 Task: Zoom in the drawing page one time.
Action: Mouse moved to (86, 72)
Screenshot: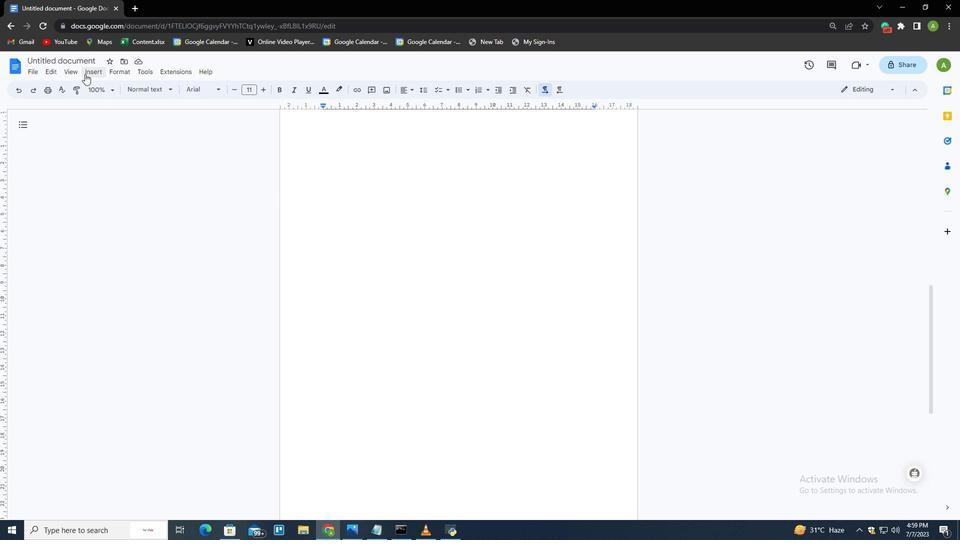 
Action: Mouse pressed left at (86, 72)
Screenshot: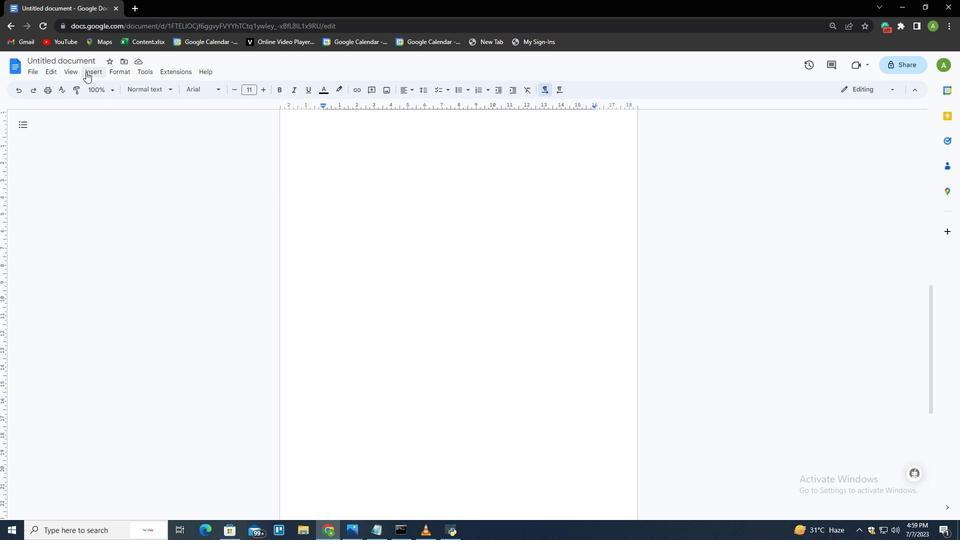 
Action: Mouse moved to (113, 117)
Screenshot: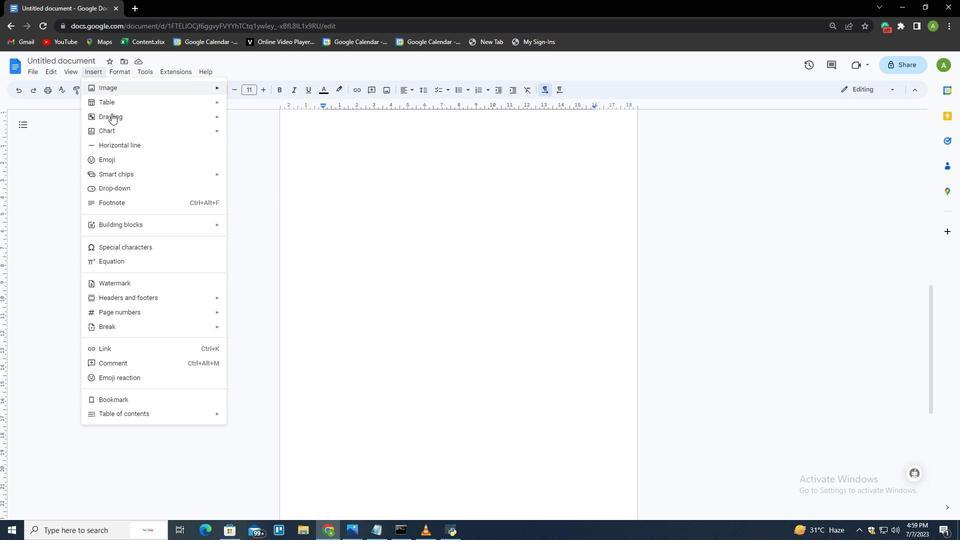 
Action: Mouse pressed left at (113, 117)
Screenshot: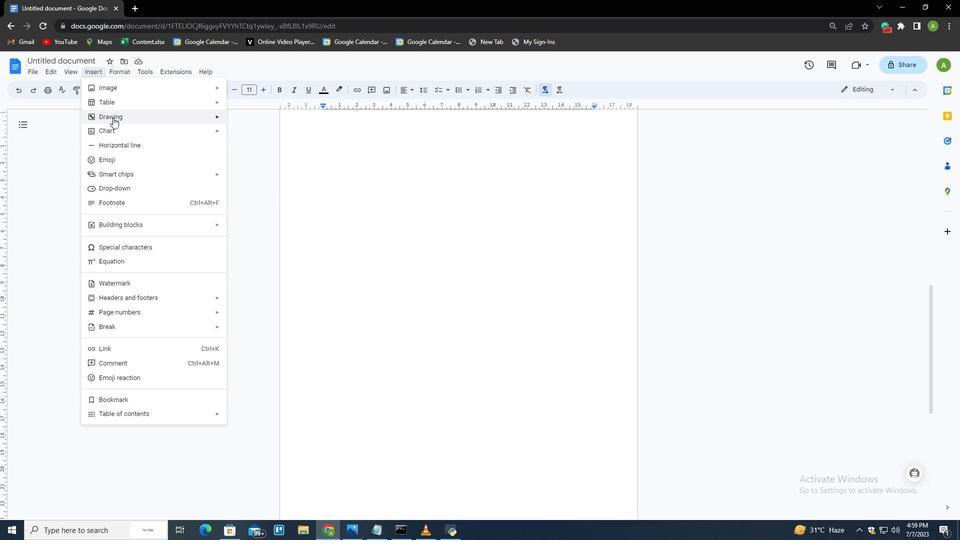 
Action: Mouse moved to (255, 119)
Screenshot: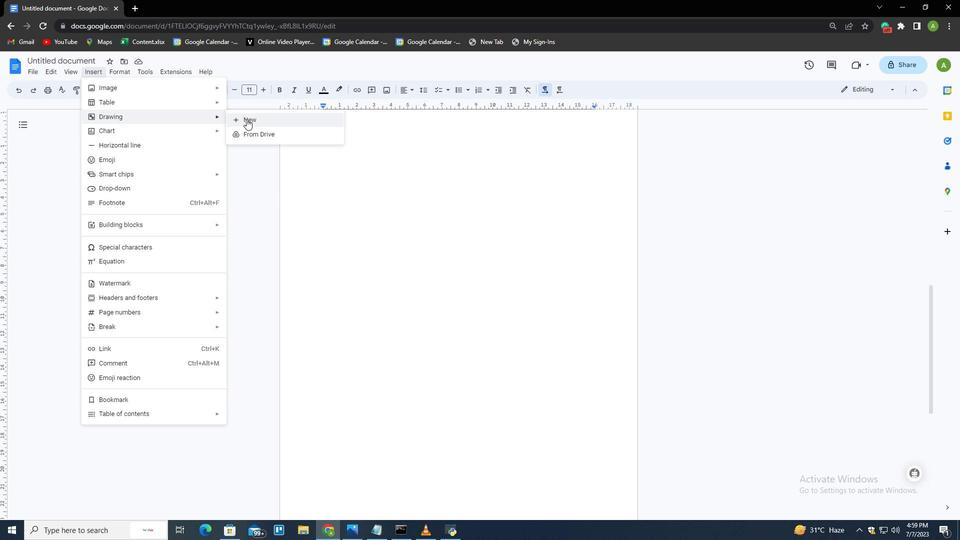 
Action: Mouse pressed left at (255, 119)
Screenshot: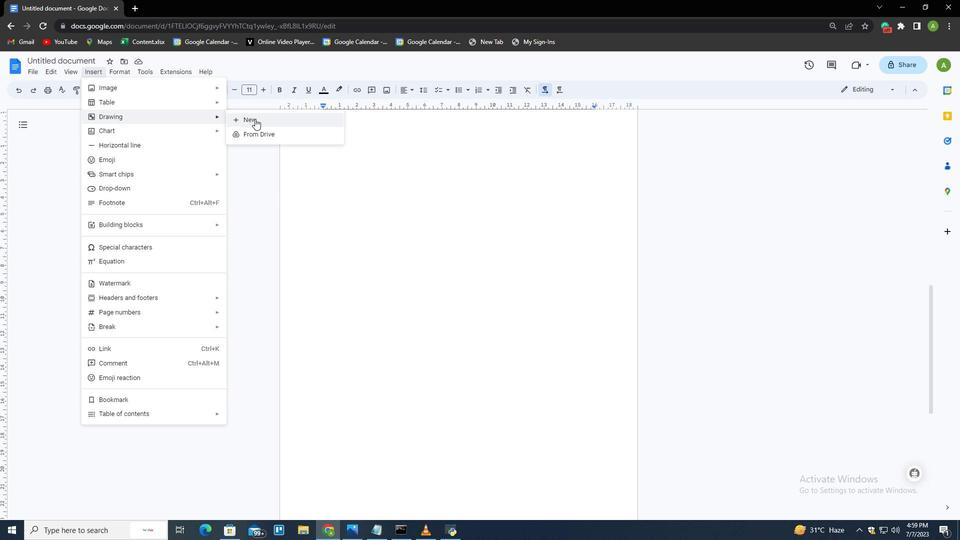 
Action: Mouse moved to (314, 113)
Screenshot: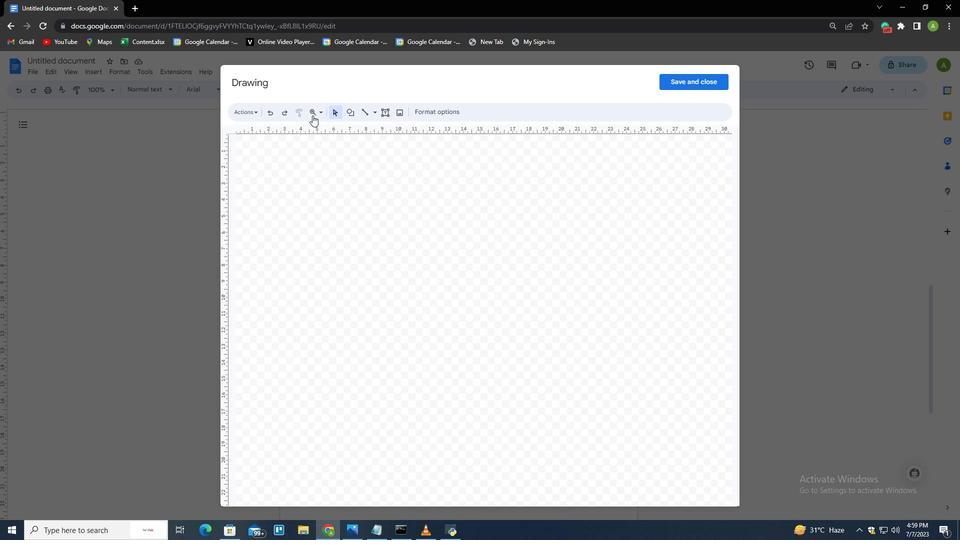 
Action: Mouse pressed left at (314, 113)
Screenshot: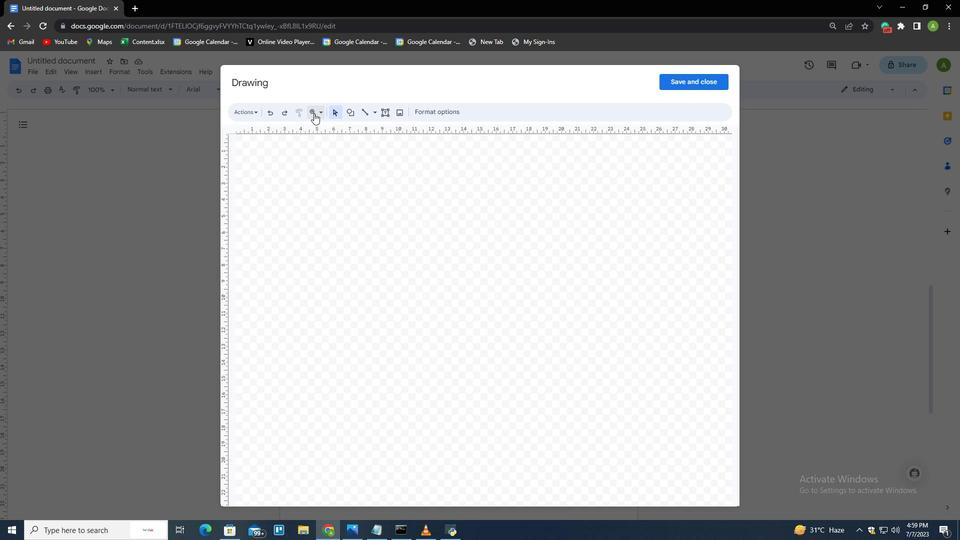 
Action: Mouse moved to (347, 212)
Screenshot: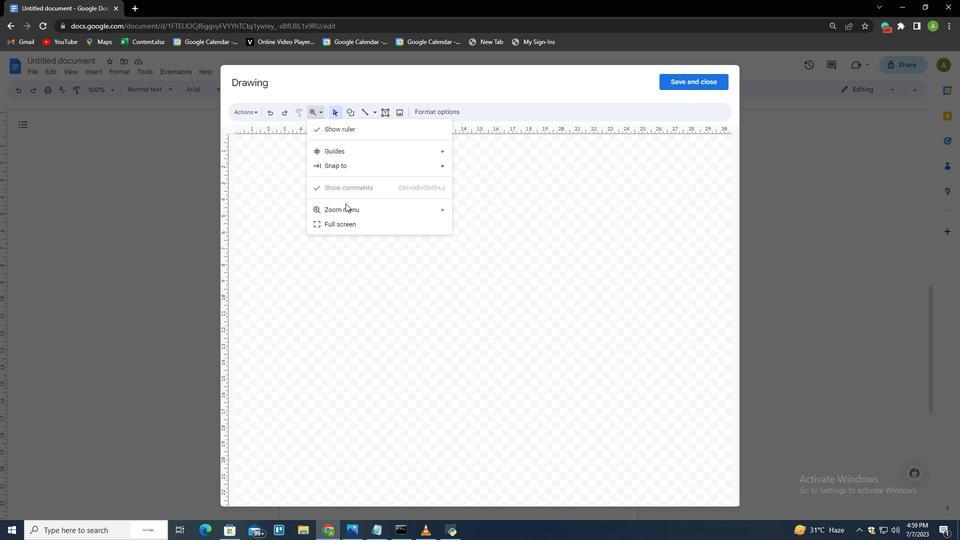 
Action: Mouse pressed left at (347, 212)
Screenshot: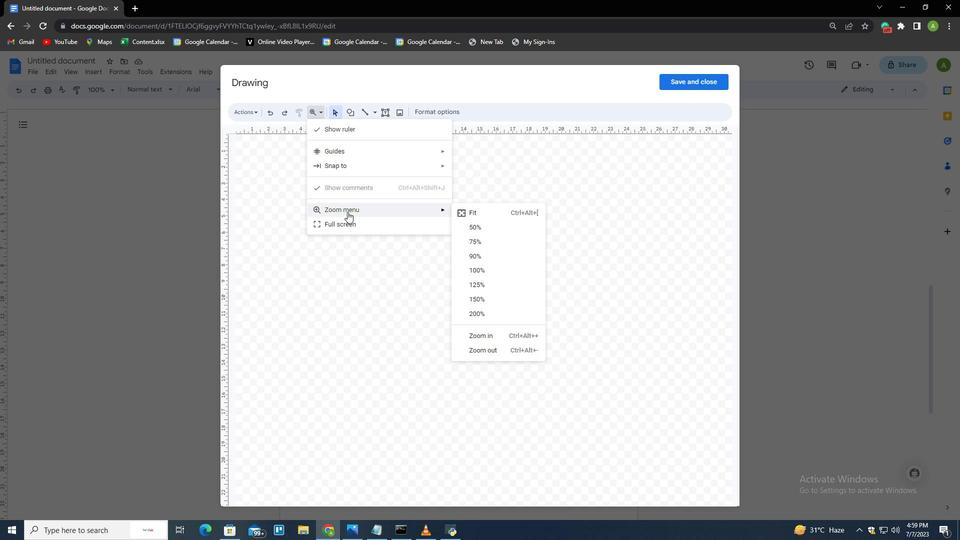 
Action: Mouse moved to (475, 337)
Screenshot: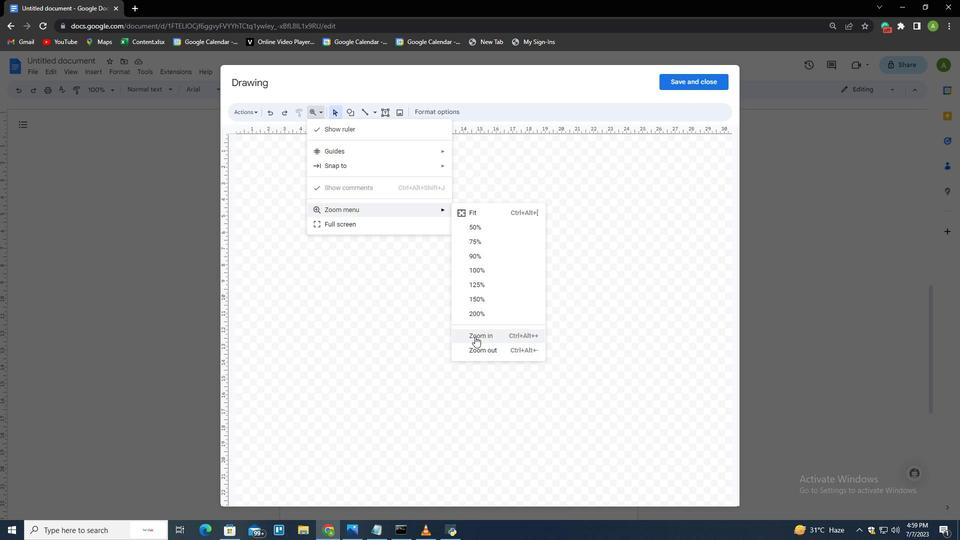 
Action: Mouse pressed left at (475, 337)
Screenshot: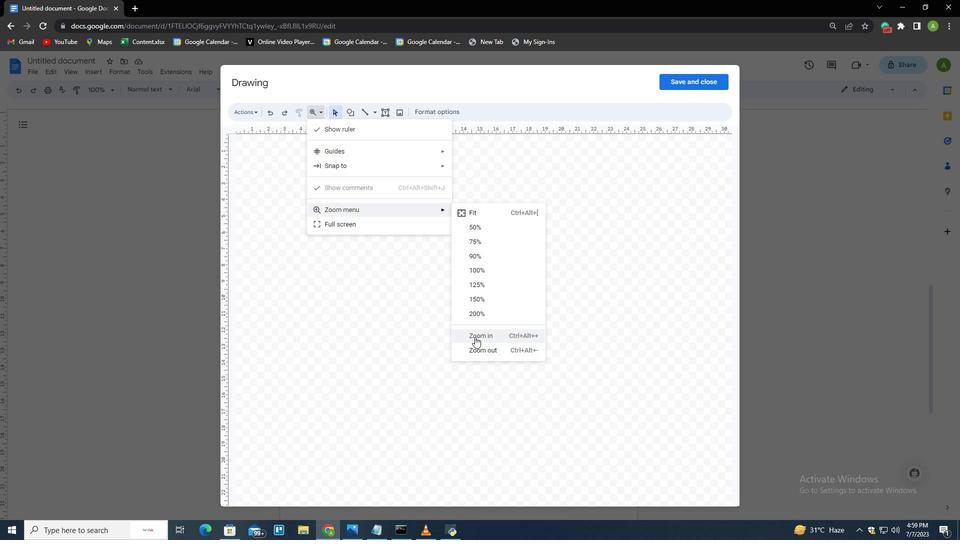 
